 Task: Enable the option "Repeat all" for playlist.
Action: Mouse moved to (92, 8)
Screenshot: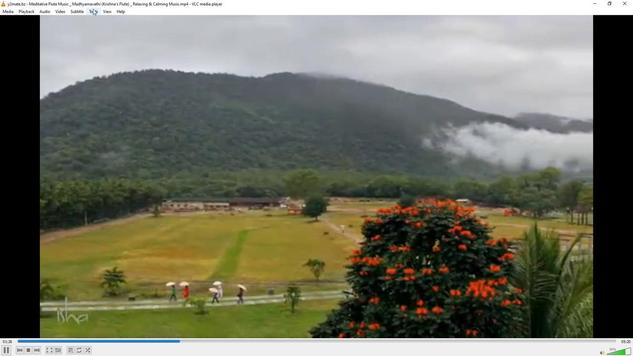 
Action: Mouse pressed left at (92, 8)
Screenshot: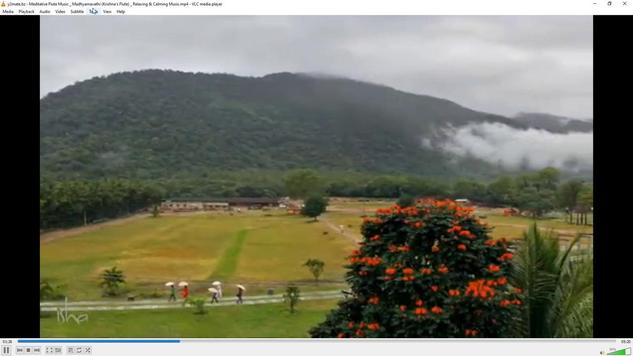 
Action: Mouse moved to (111, 89)
Screenshot: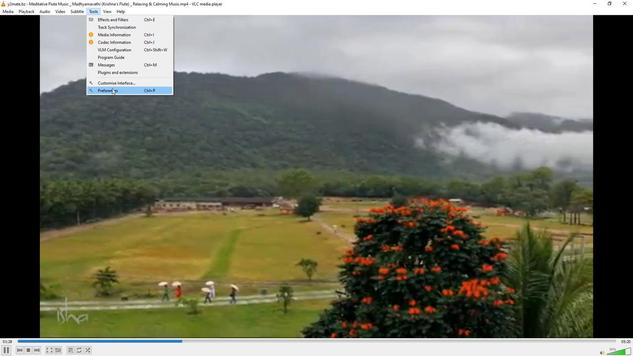 
Action: Mouse pressed left at (111, 89)
Screenshot: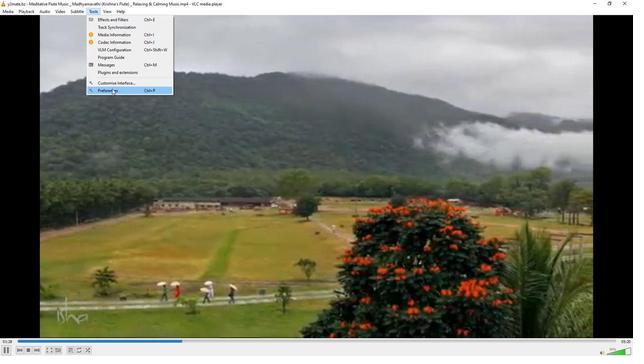 
Action: Mouse moved to (208, 288)
Screenshot: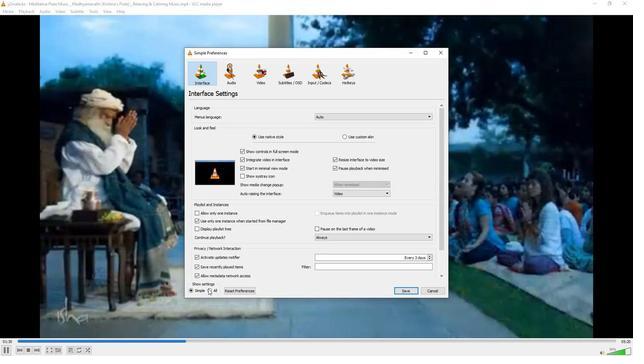
Action: Mouse pressed left at (208, 288)
Screenshot: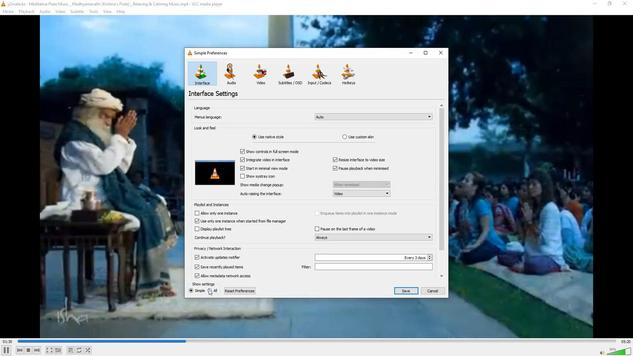 
Action: Mouse moved to (210, 271)
Screenshot: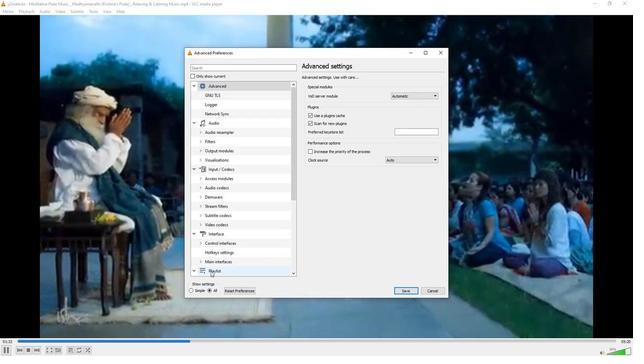 
Action: Mouse pressed left at (210, 271)
Screenshot: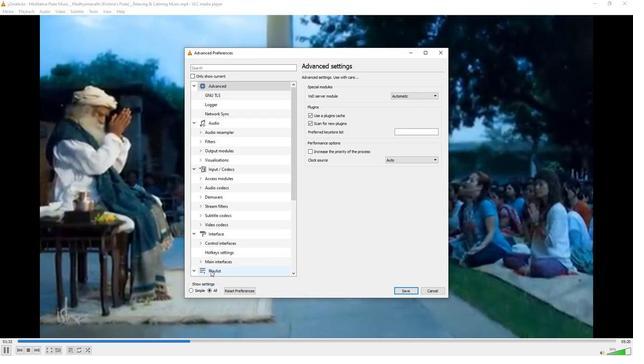 
Action: Mouse moved to (305, 94)
Screenshot: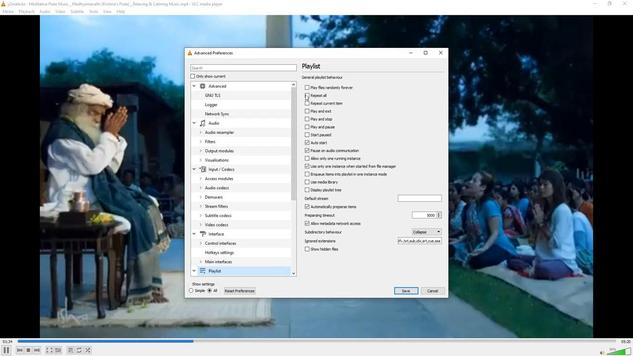 
Action: Mouse pressed left at (305, 94)
Screenshot: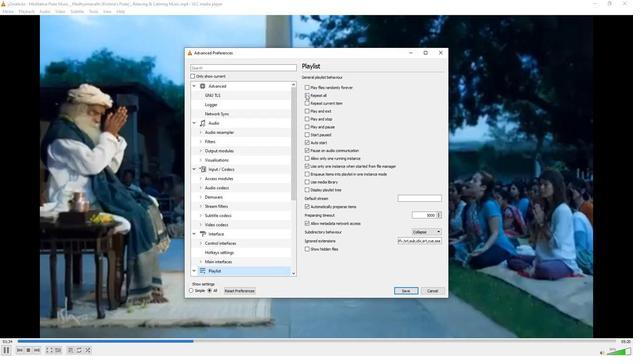 
Action: Mouse moved to (307, 113)
Screenshot: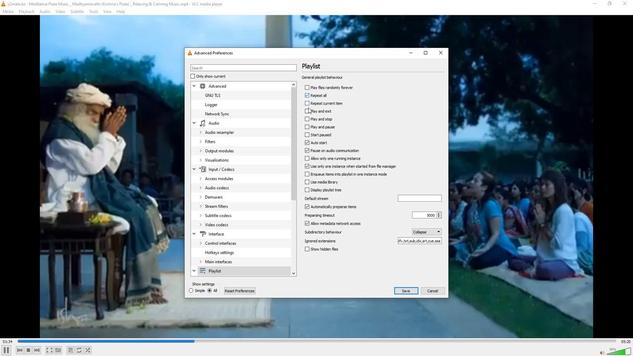 
